 Task: Search for the email with the subject Request for project approval logged in from softage.1@softage.net with the filter, email from softage.5@softage.net and a new filter,  Skip the Inbox
Action: Mouse moved to (741, 80)
Screenshot: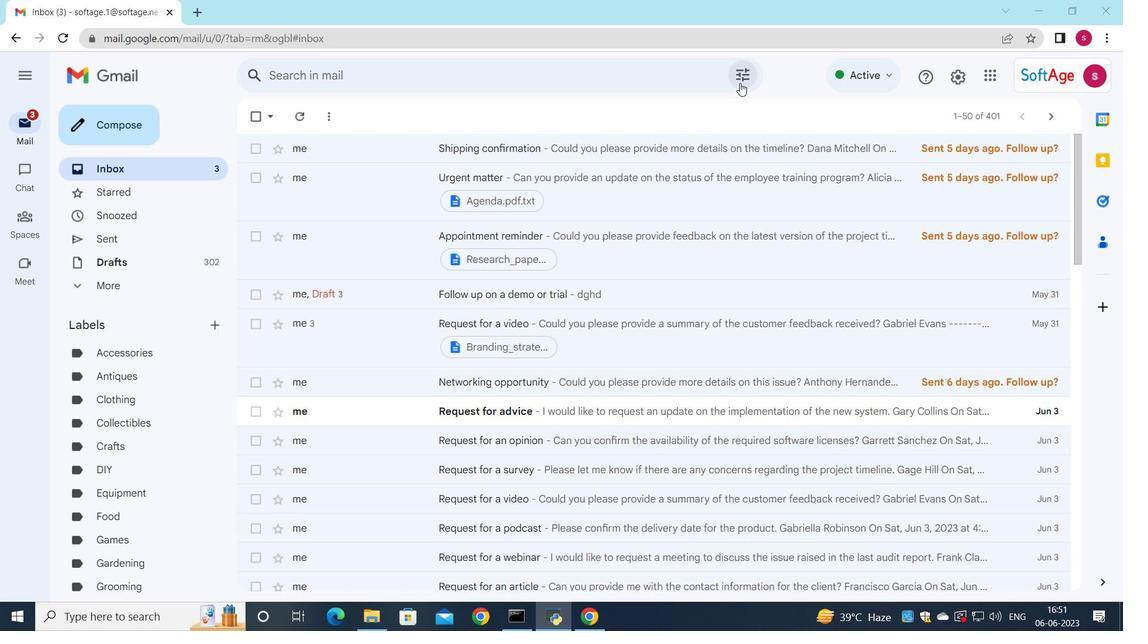 
Action: Mouse pressed left at (741, 80)
Screenshot: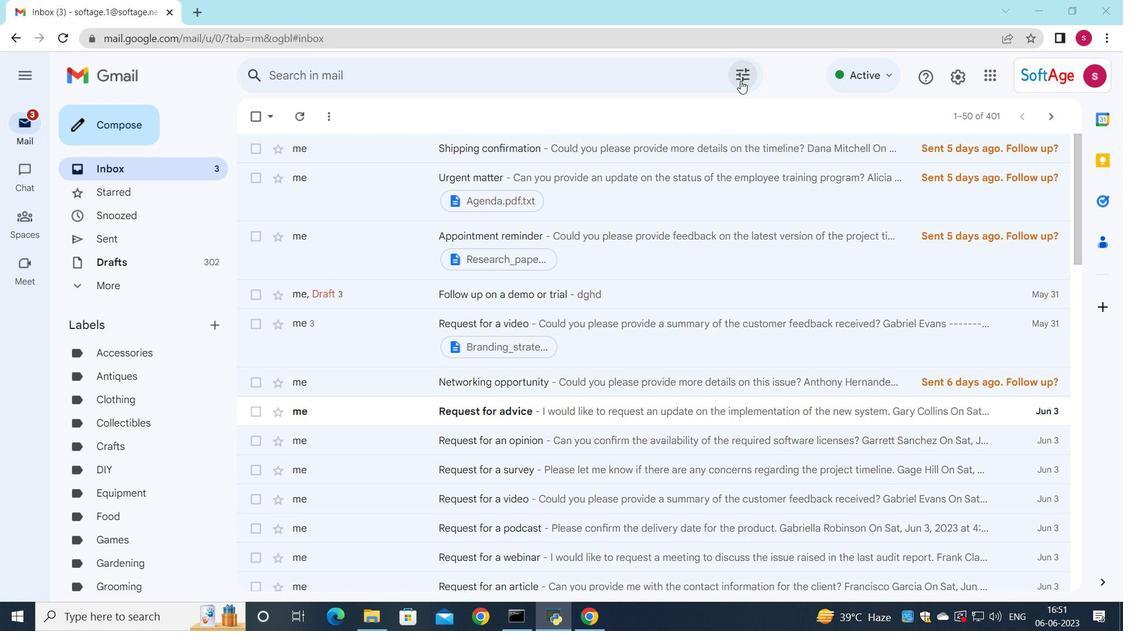 
Action: Mouse moved to (566, 165)
Screenshot: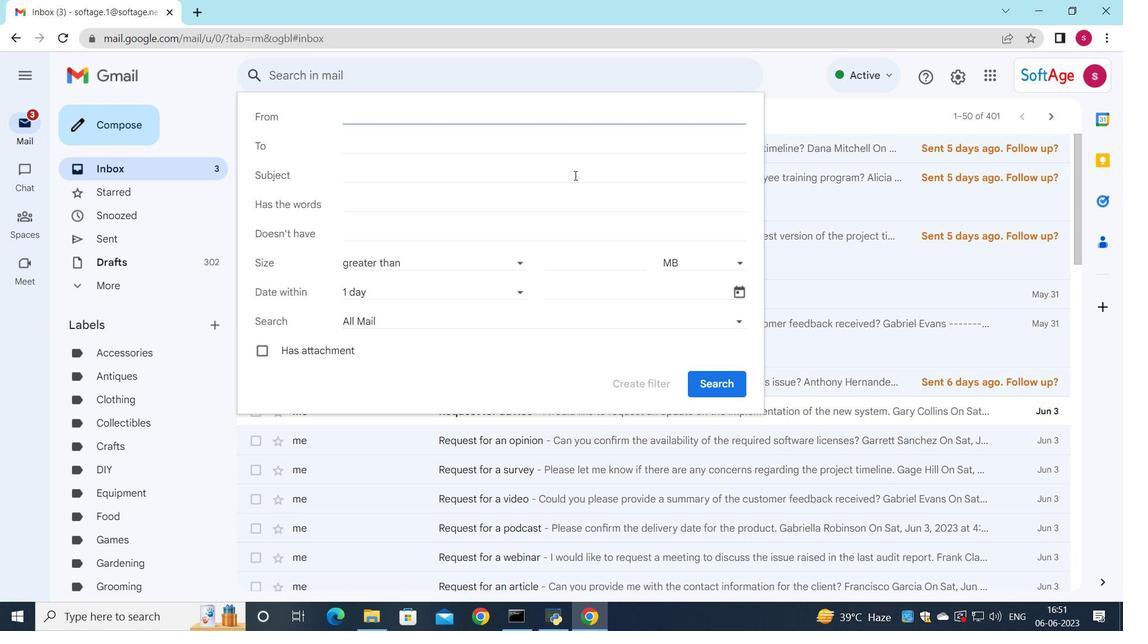 
Action: Key pressed so
Screenshot: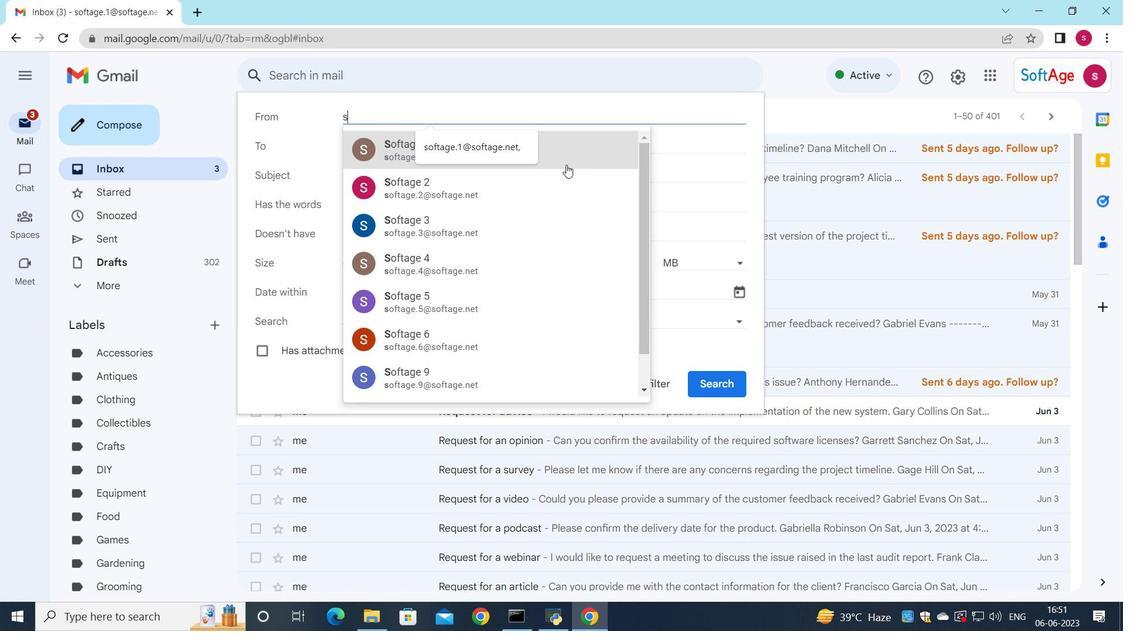 
Action: Mouse moved to (468, 148)
Screenshot: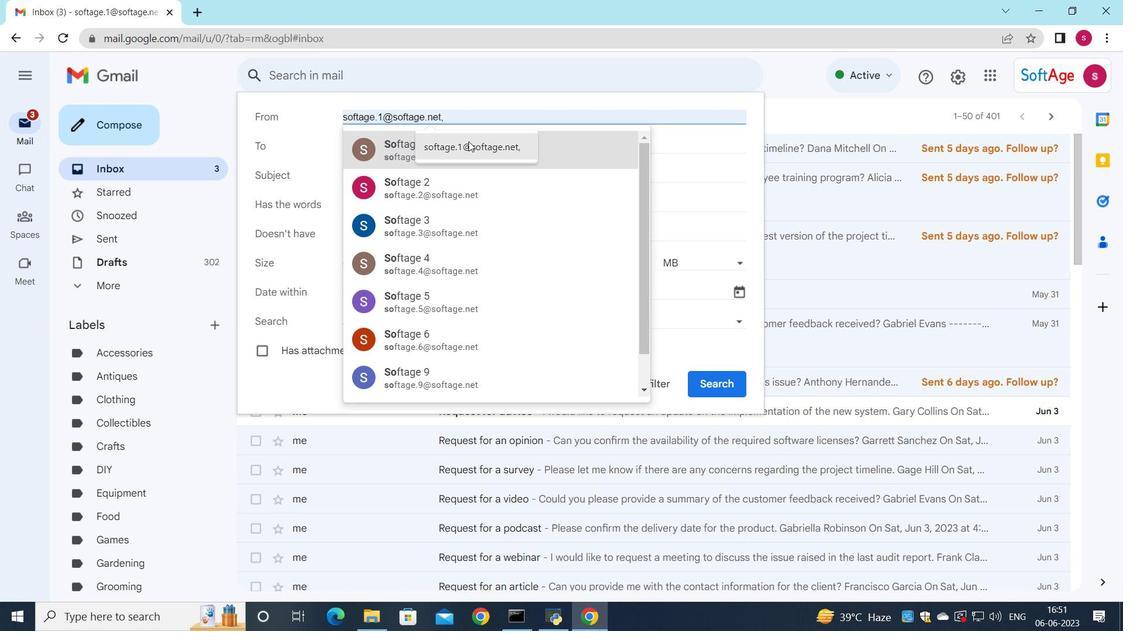 
Action: Mouse pressed left at (468, 148)
Screenshot: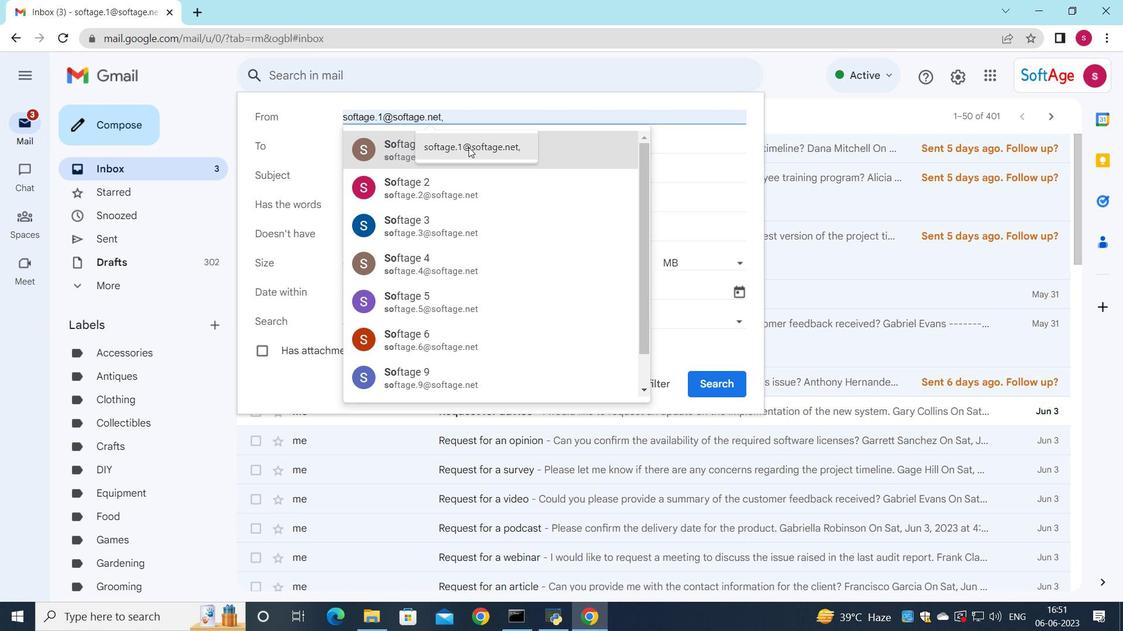 
Action: Mouse moved to (401, 144)
Screenshot: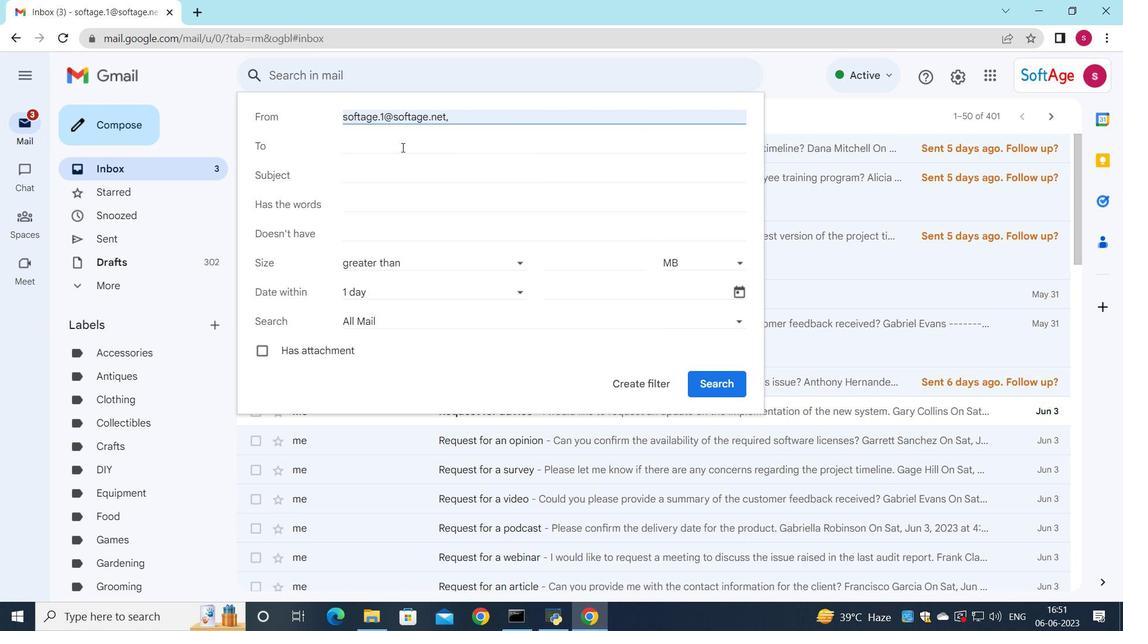 
Action: Mouse pressed left at (401, 144)
Screenshot: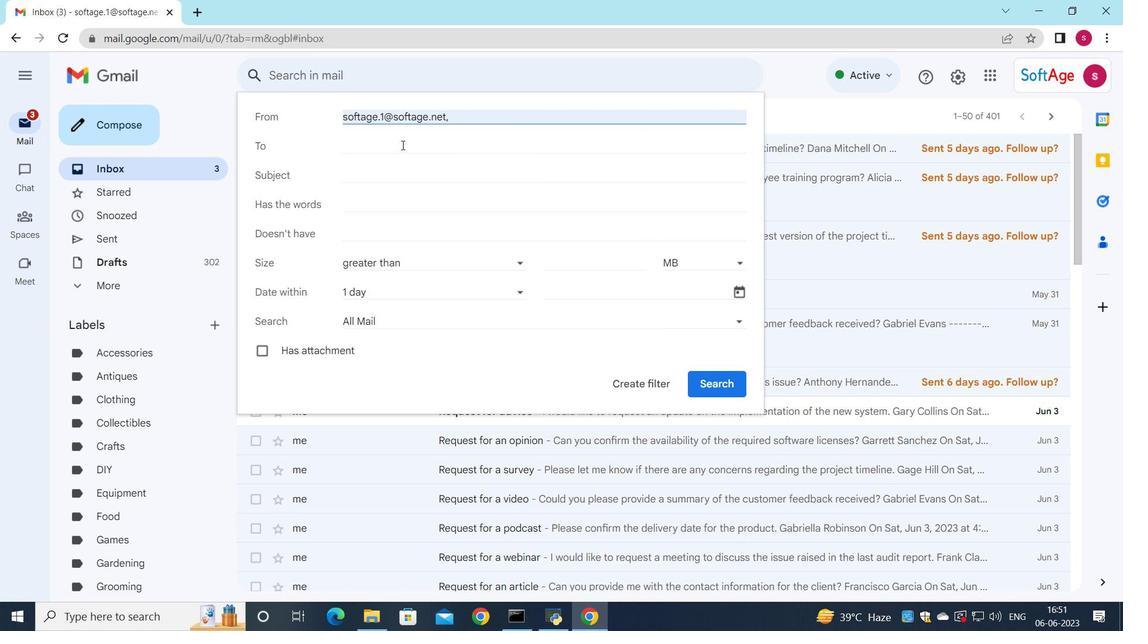
Action: Key pressed s
Screenshot: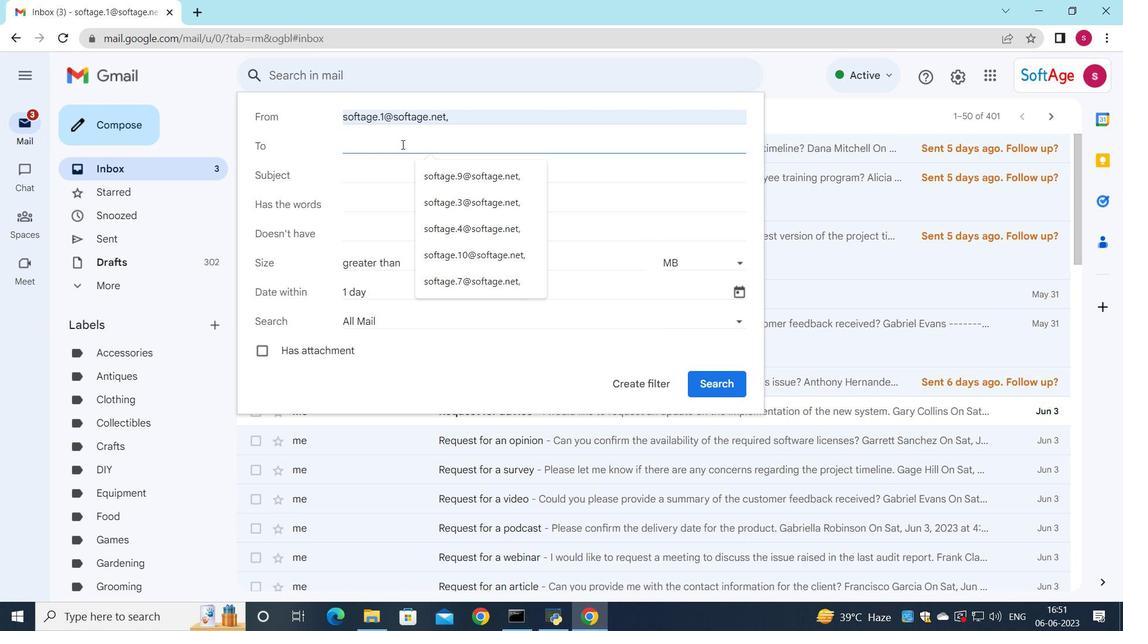 
Action: Mouse moved to (396, 330)
Screenshot: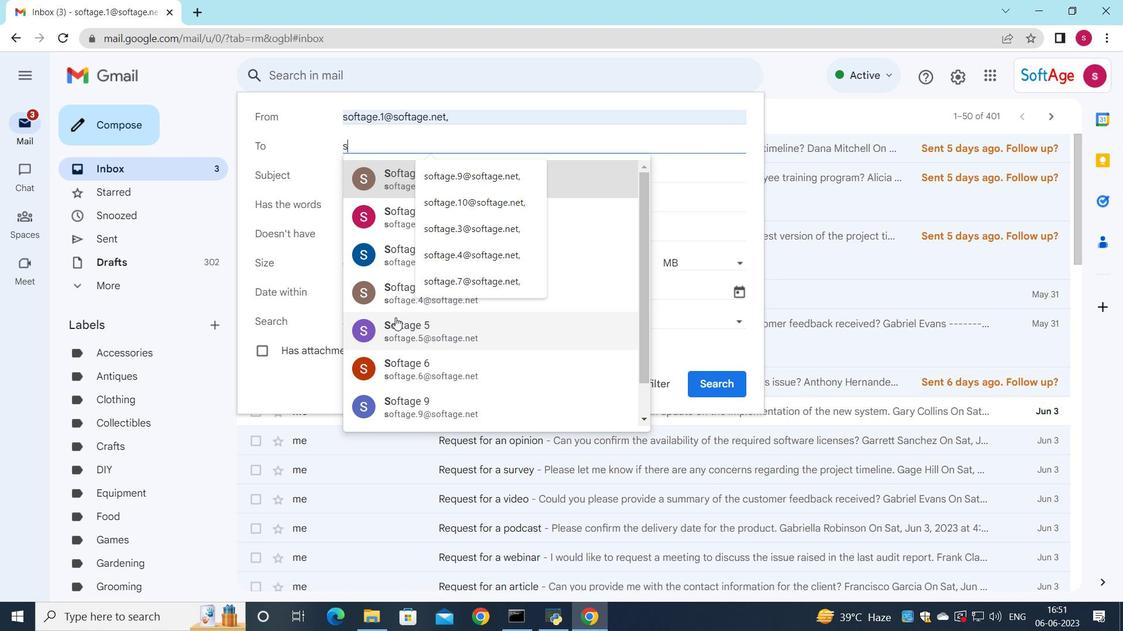 
Action: Mouse pressed left at (396, 330)
Screenshot: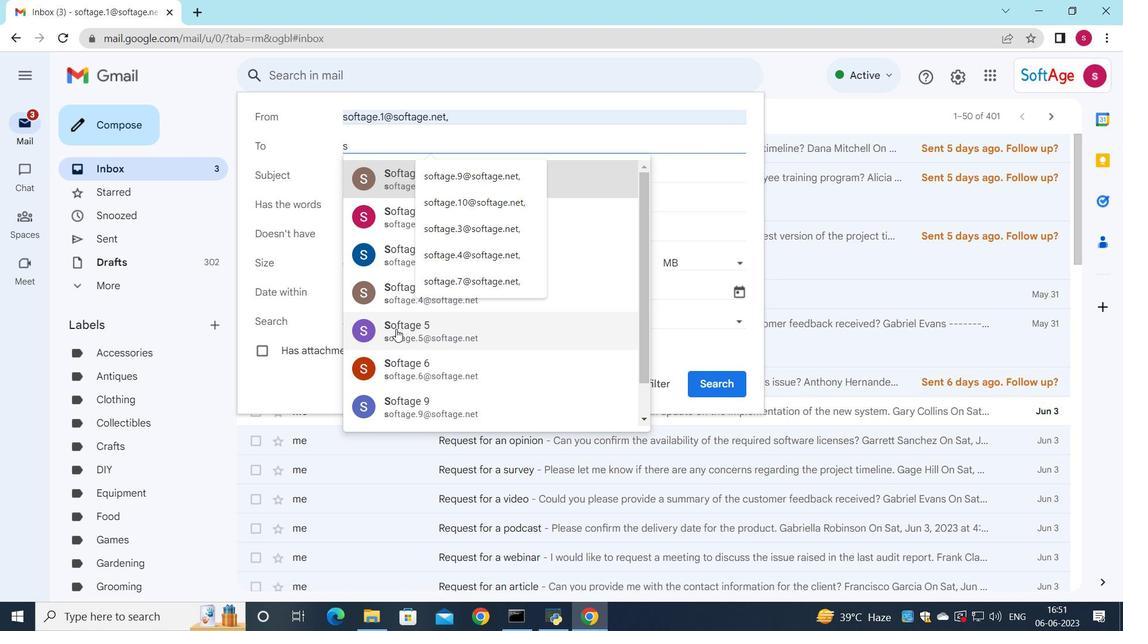 
Action: Mouse moved to (374, 172)
Screenshot: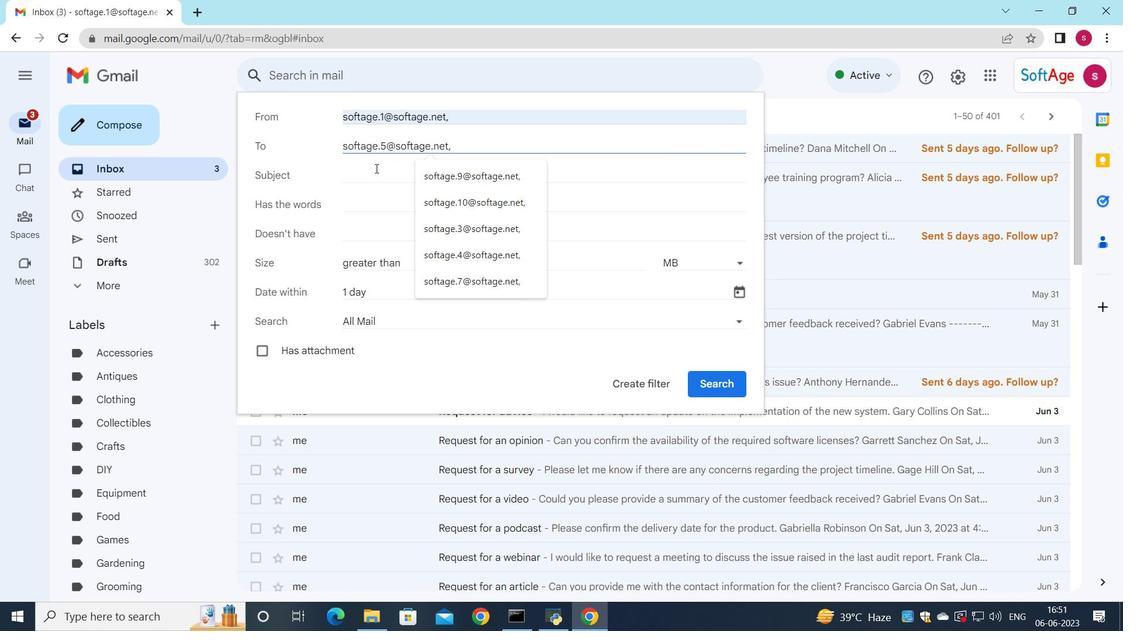 
Action: Mouse pressed left at (374, 172)
Screenshot: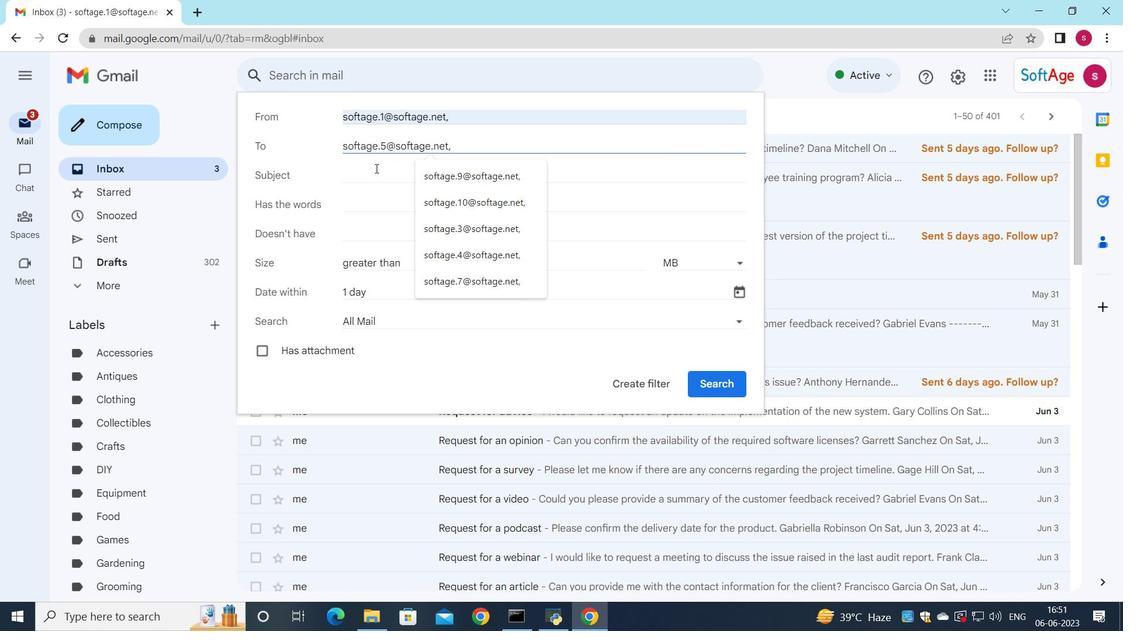 
Action: Key pressed <Key.shift>Request<Key.space>for<Key.space>project<Key.space>approval
Screenshot: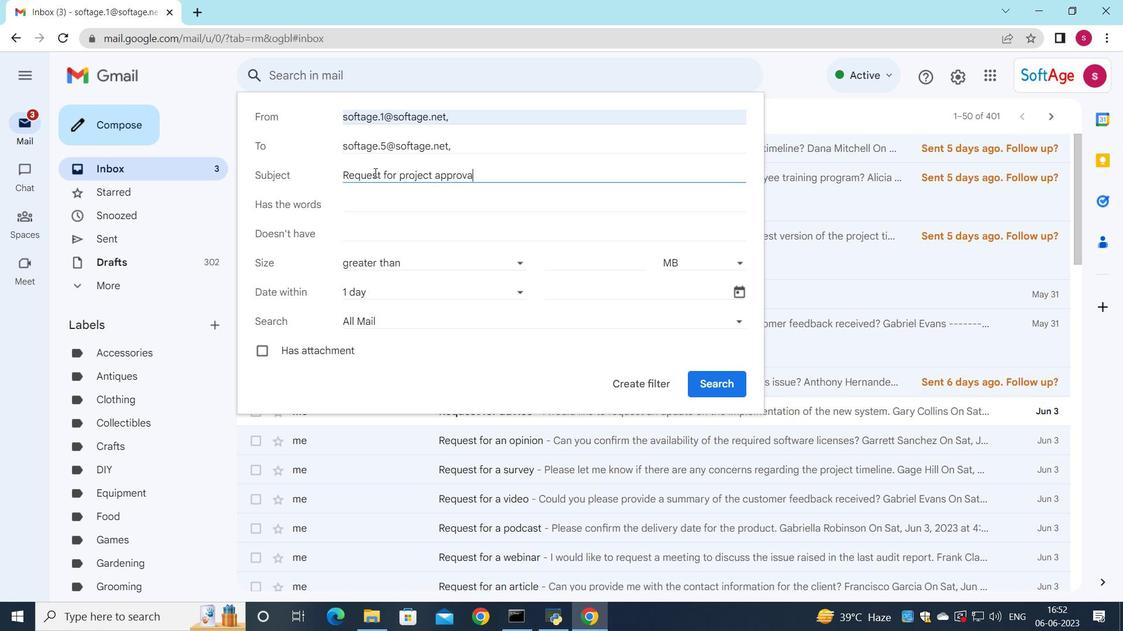 
Action: Mouse moved to (507, 290)
Screenshot: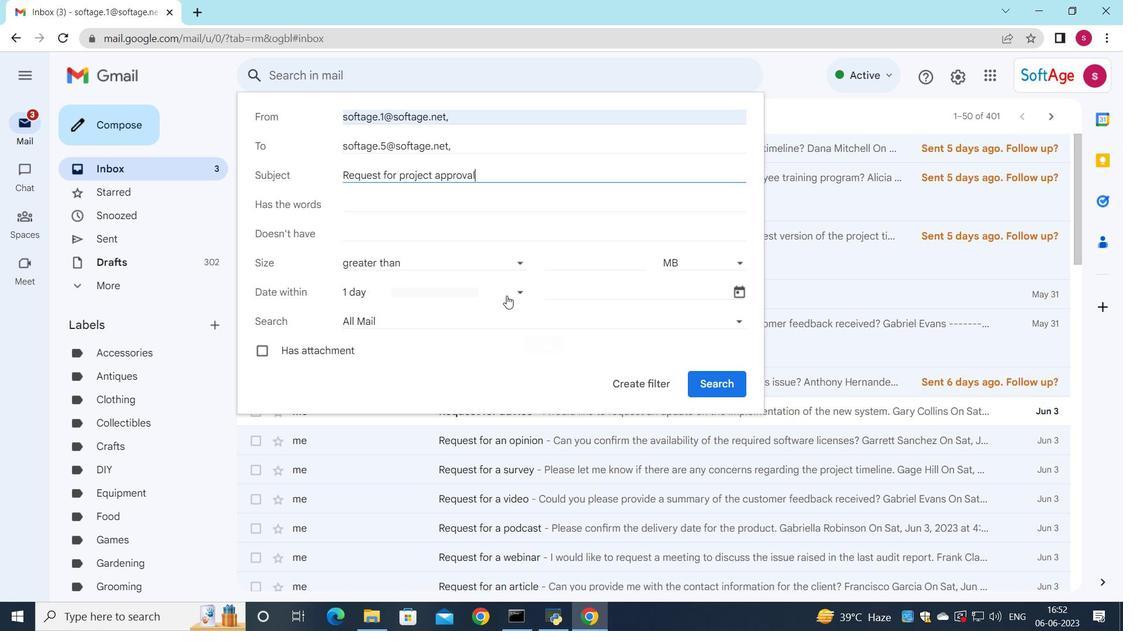 
Action: Mouse pressed left at (507, 290)
Screenshot: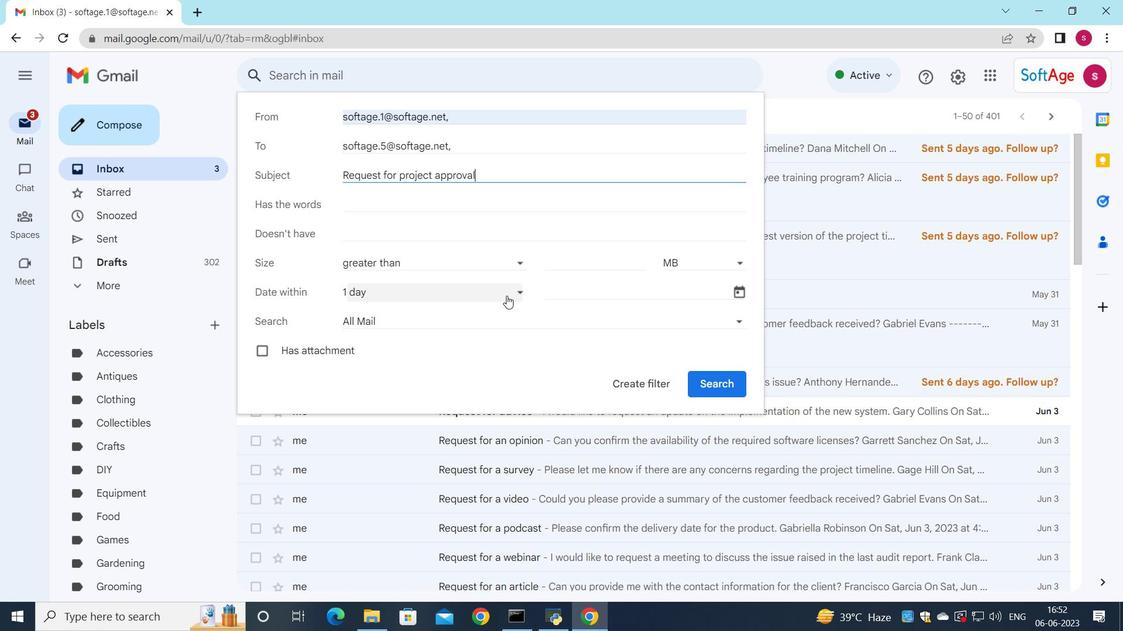 
Action: Mouse moved to (412, 455)
Screenshot: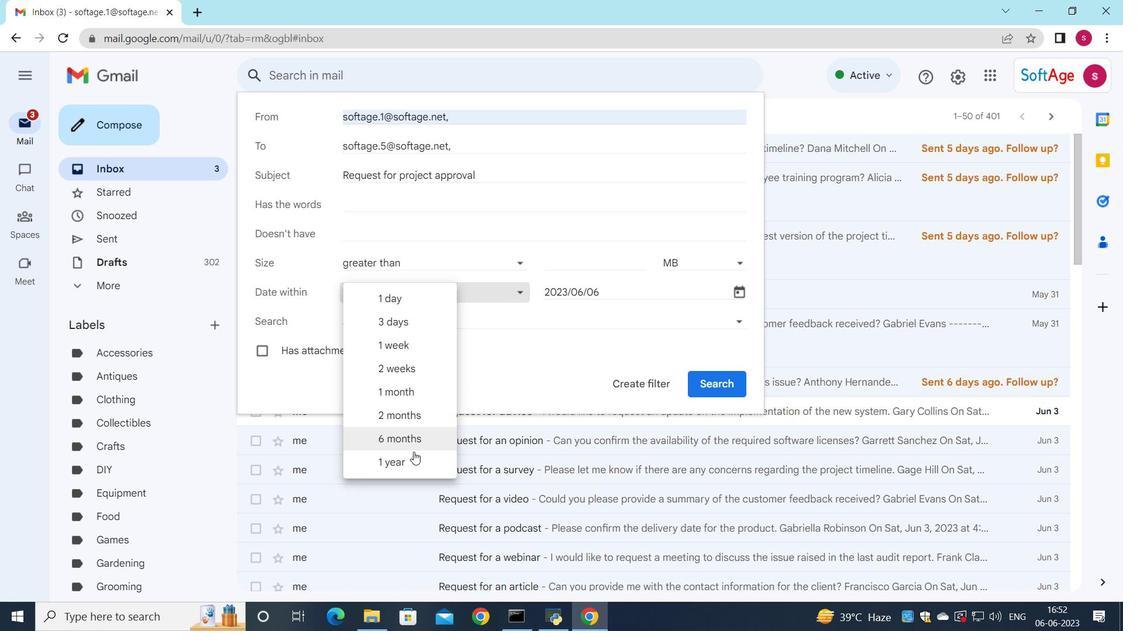 
Action: Mouse pressed left at (412, 455)
Screenshot: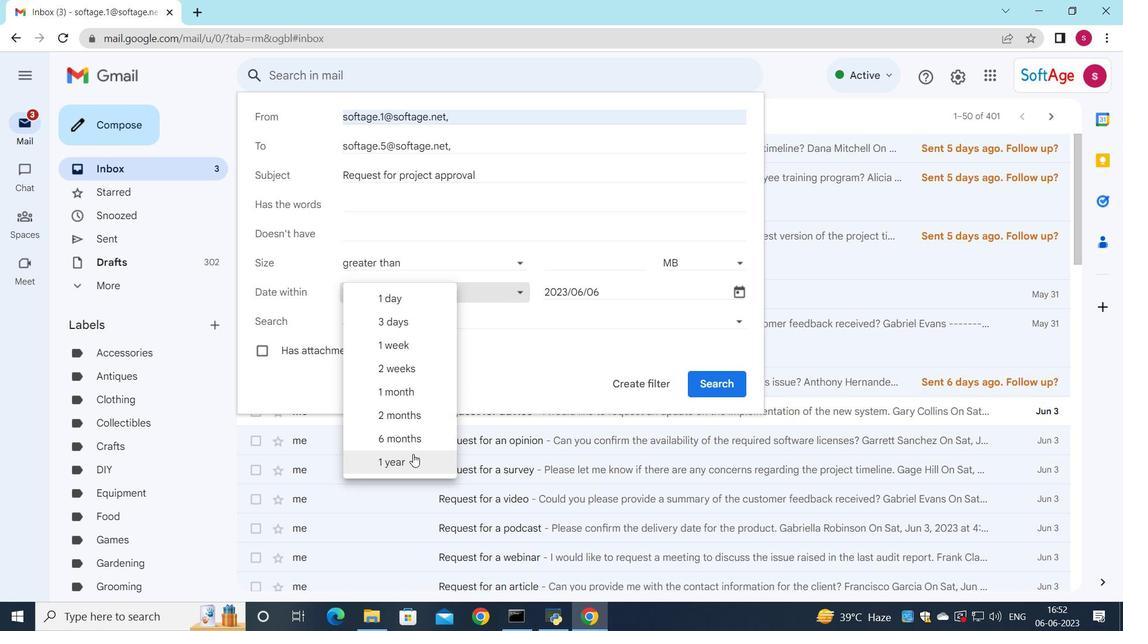 
Action: Mouse moved to (644, 382)
Screenshot: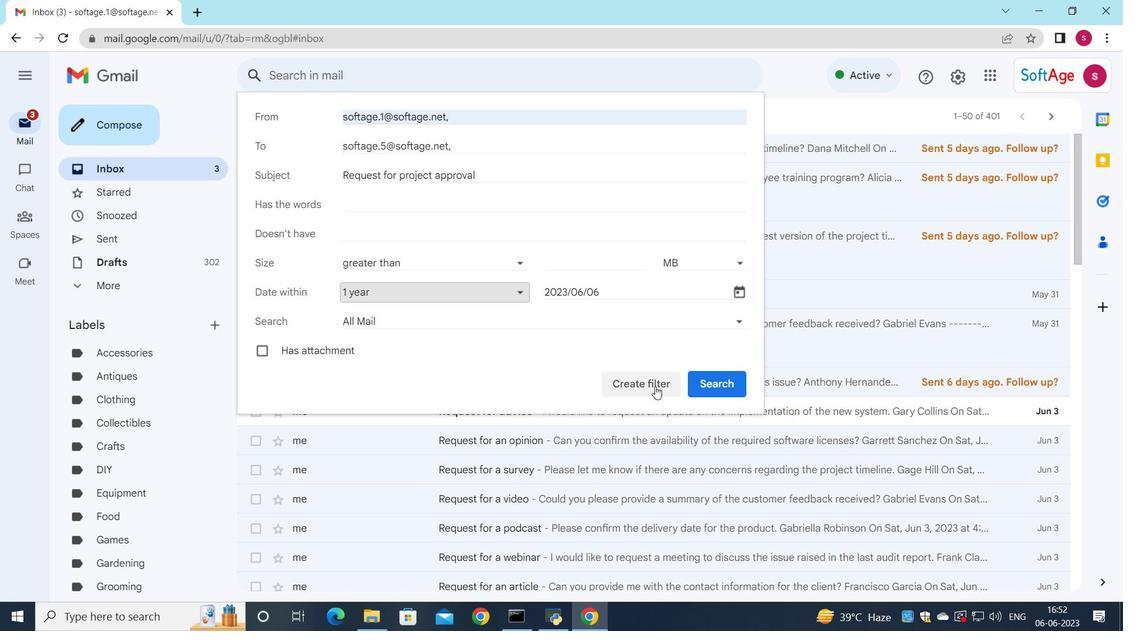 
Action: Mouse pressed left at (644, 382)
Screenshot: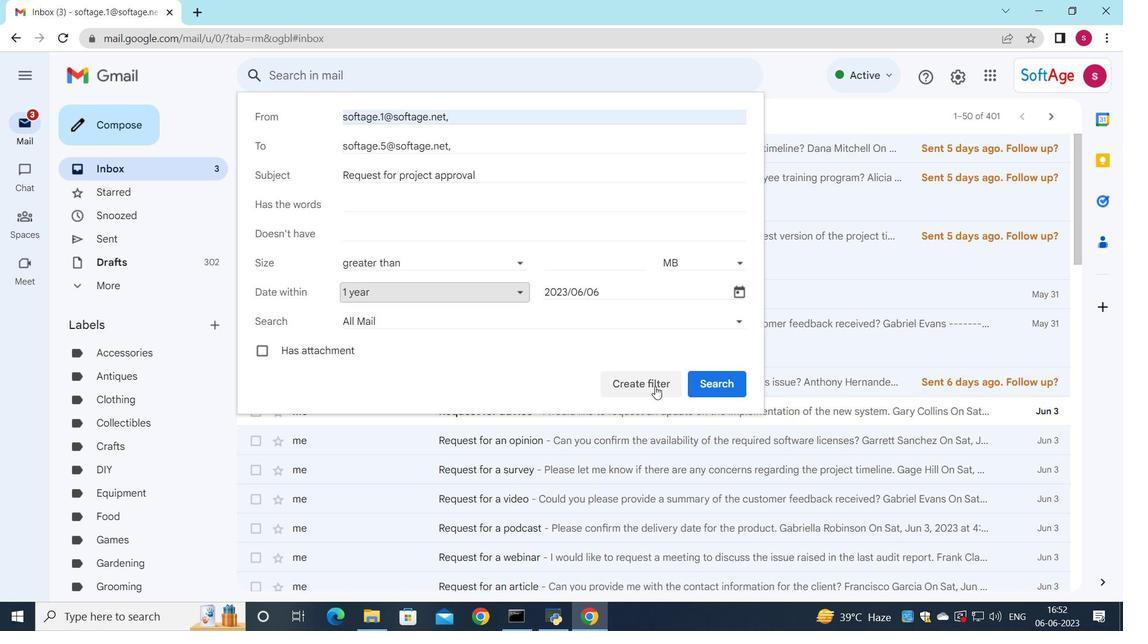 
Action: Mouse moved to (332, 150)
Screenshot: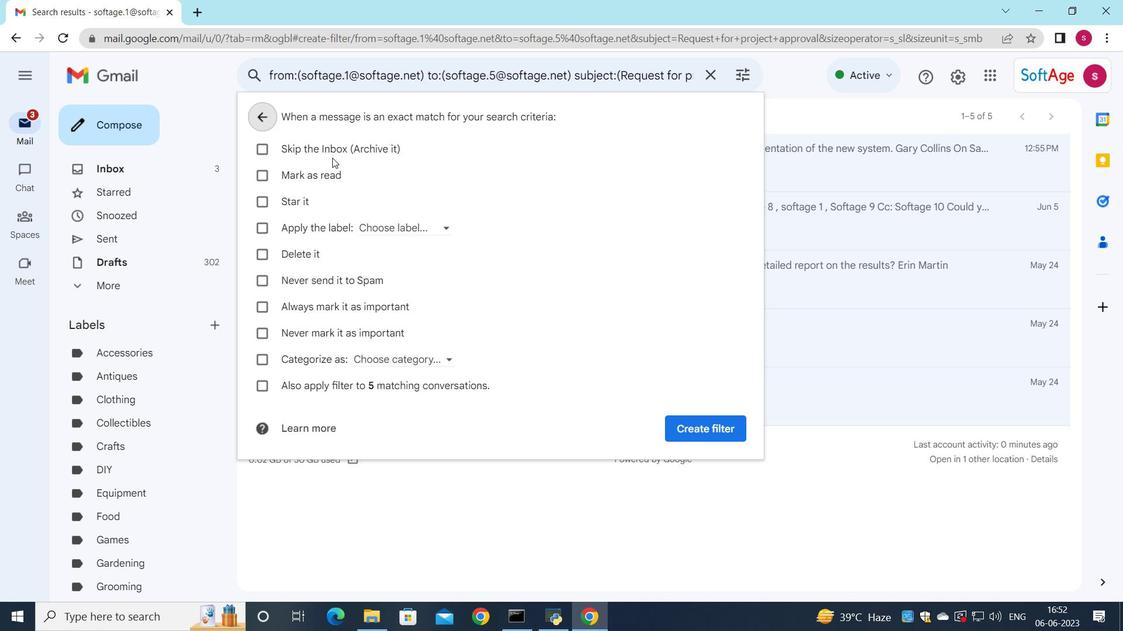
Action: Mouse pressed left at (332, 150)
Screenshot: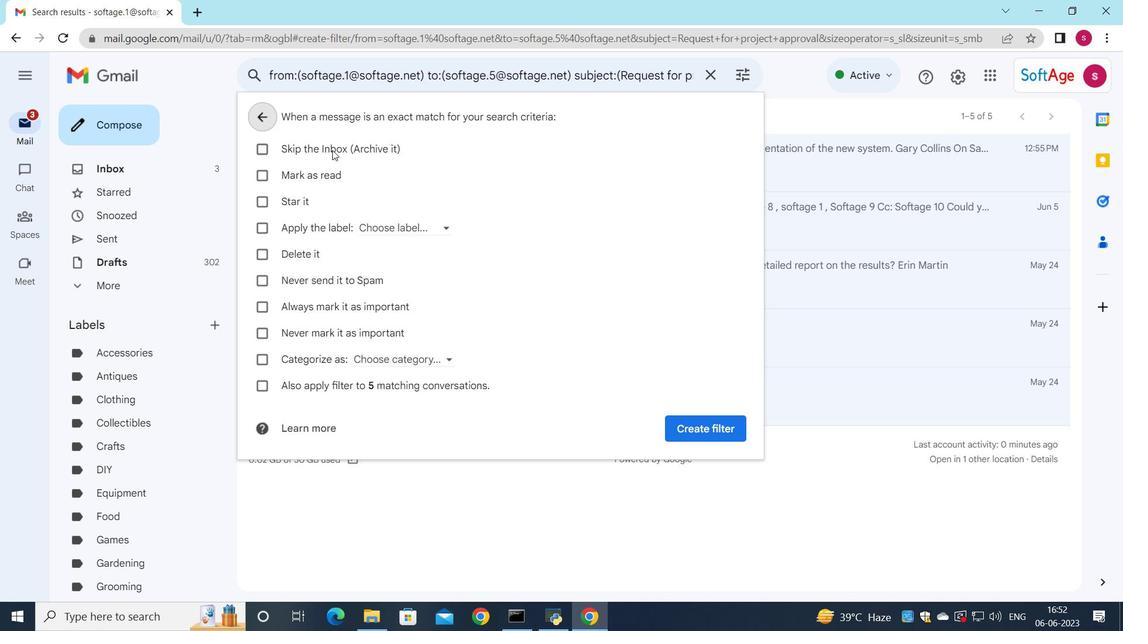 
Action: Mouse moved to (702, 440)
Screenshot: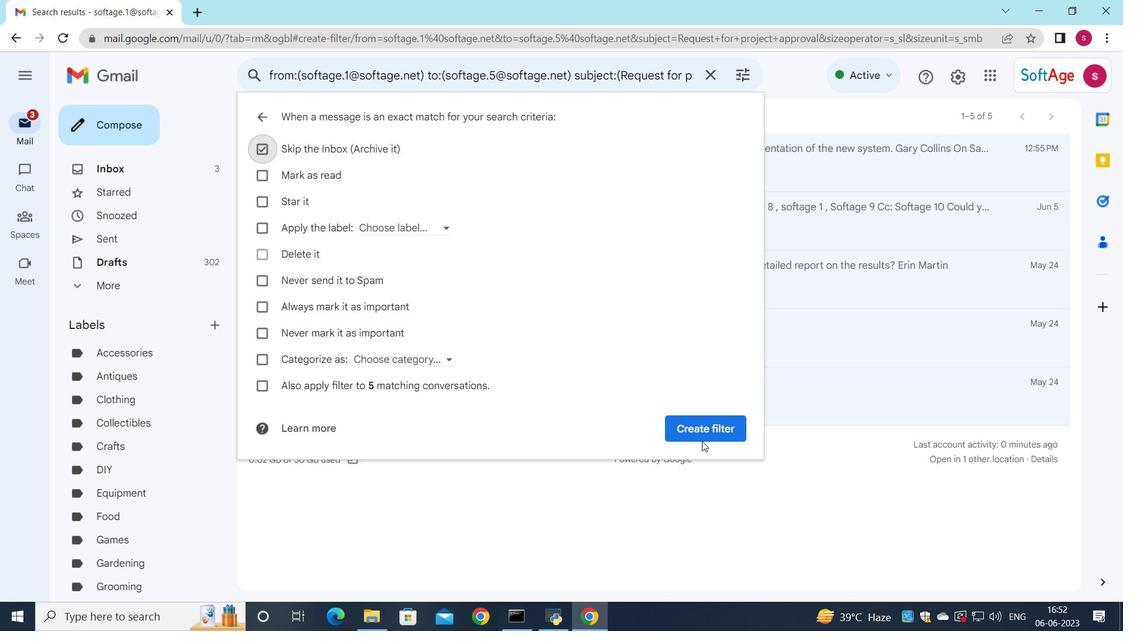 
Action: Mouse pressed left at (702, 440)
Screenshot: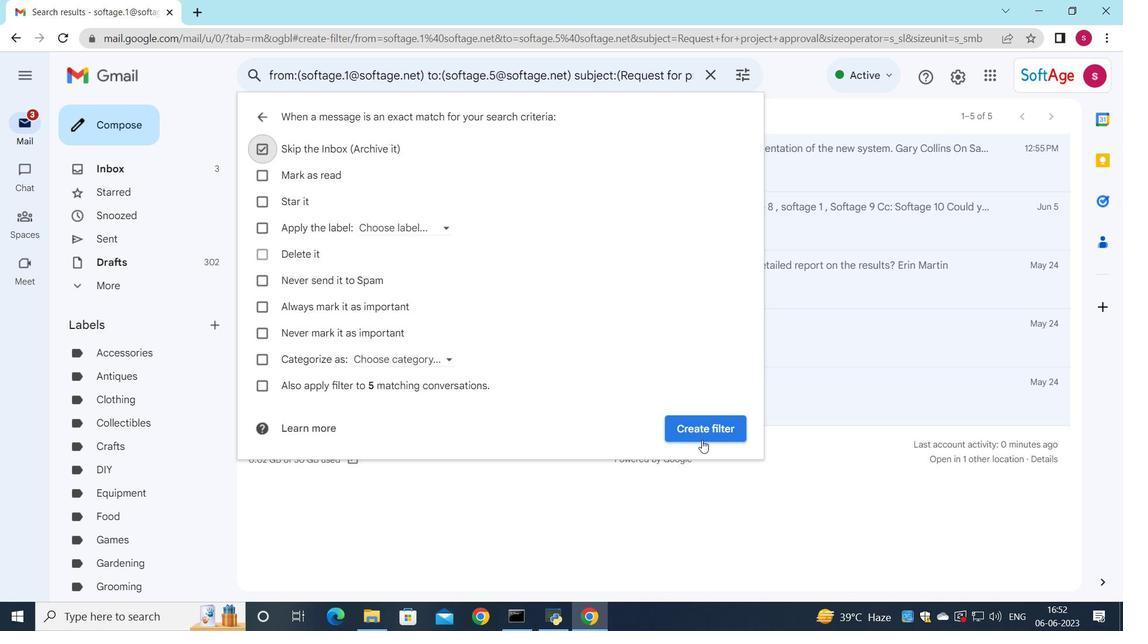 
Action: Mouse moved to (700, 440)
Screenshot: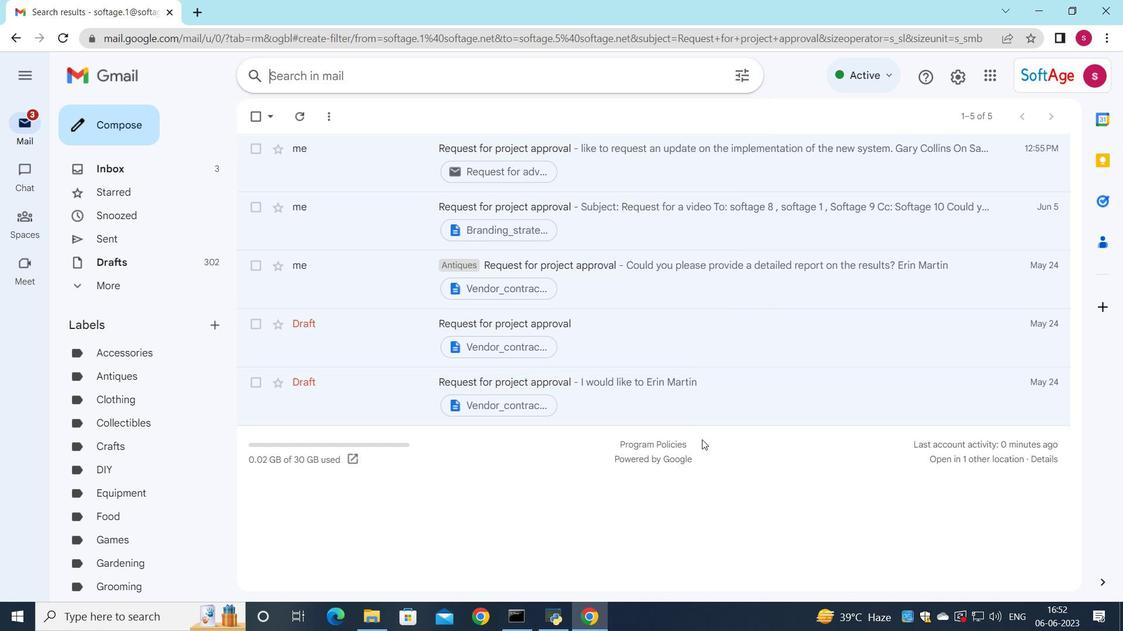 
